 Task: Sort the products in the category "Prepared Meals" by relevance.
Action: Mouse moved to (240, 107)
Screenshot: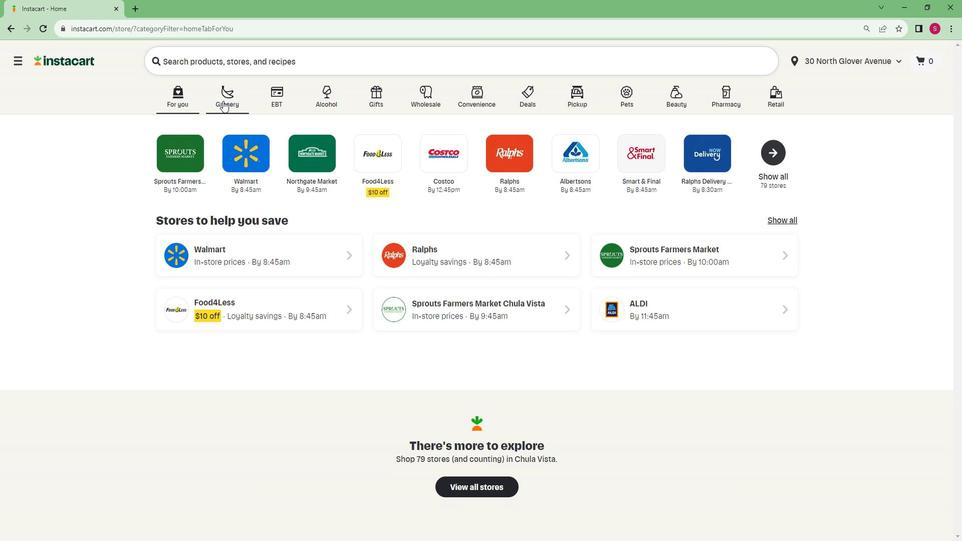 
Action: Mouse pressed left at (240, 107)
Screenshot: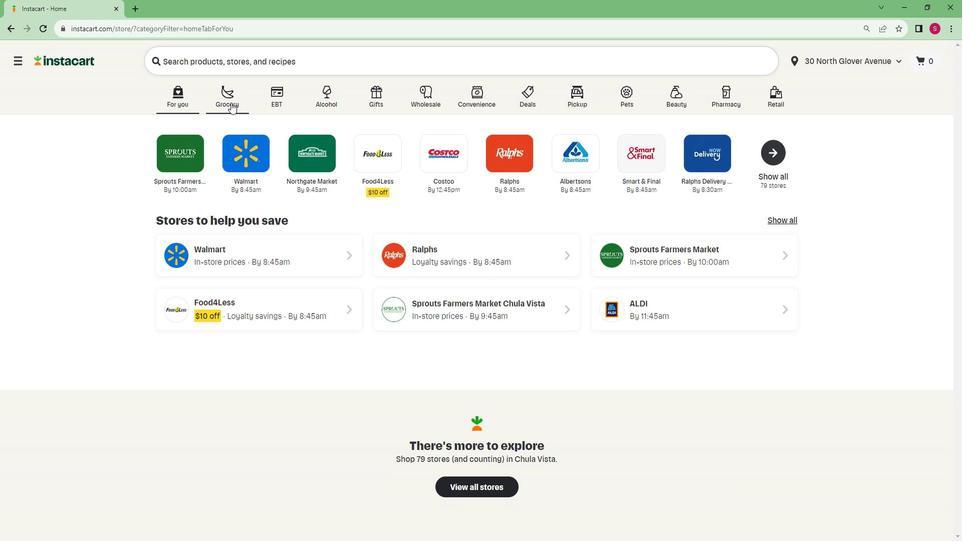 
Action: Mouse moved to (259, 286)
Screenshot: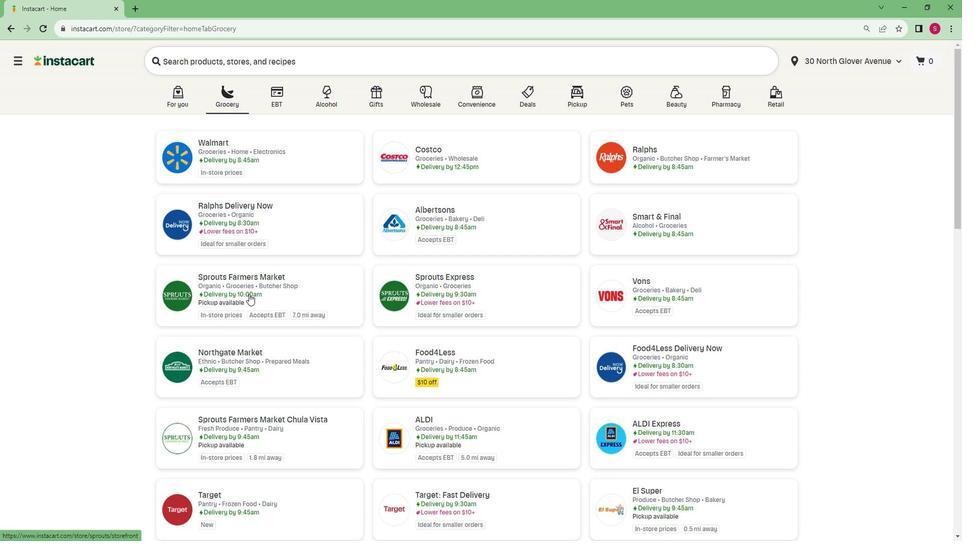 
Action: Mouse pressed left at (259, 286)
Screenshot: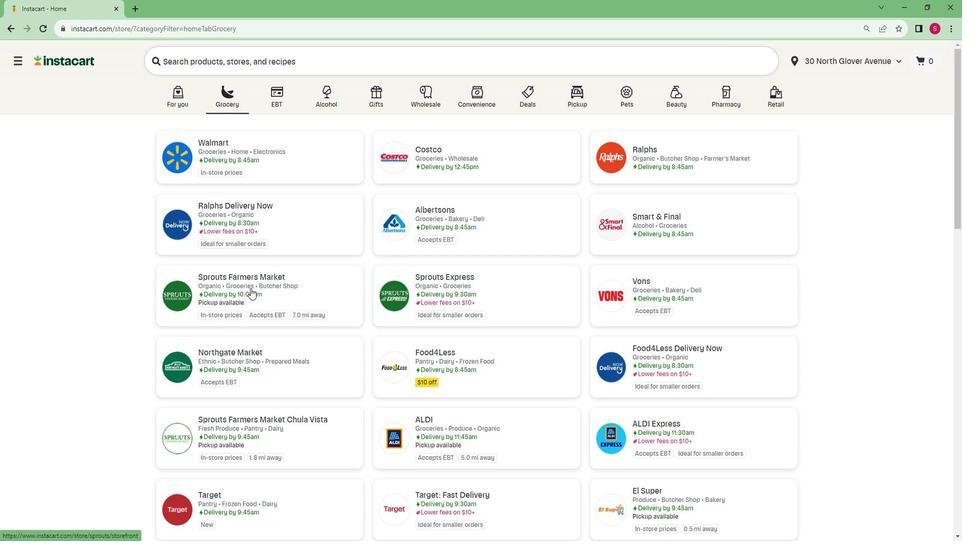 
Action: Mouse moved to (44, 378)
Screenshot: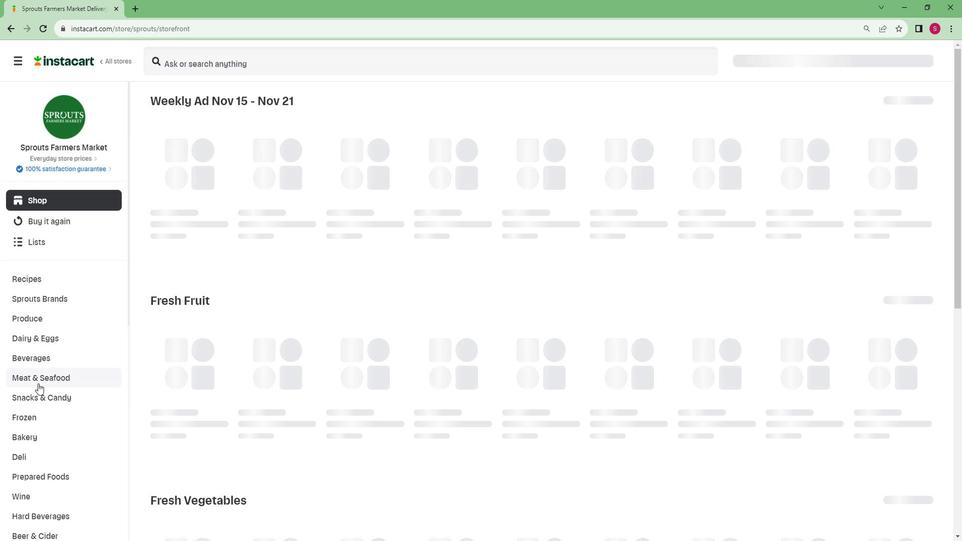 
Action: Mouse scrolled (44, 378) with delta (0, 0)
Screenshot: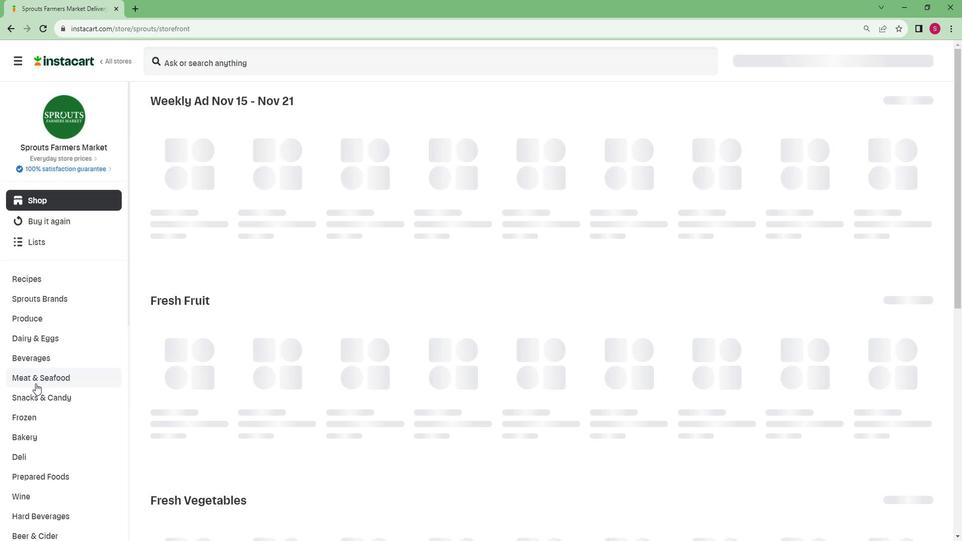 
Action: Mouse scrolled (44, 378) with delta (0, 0)
Screenshot: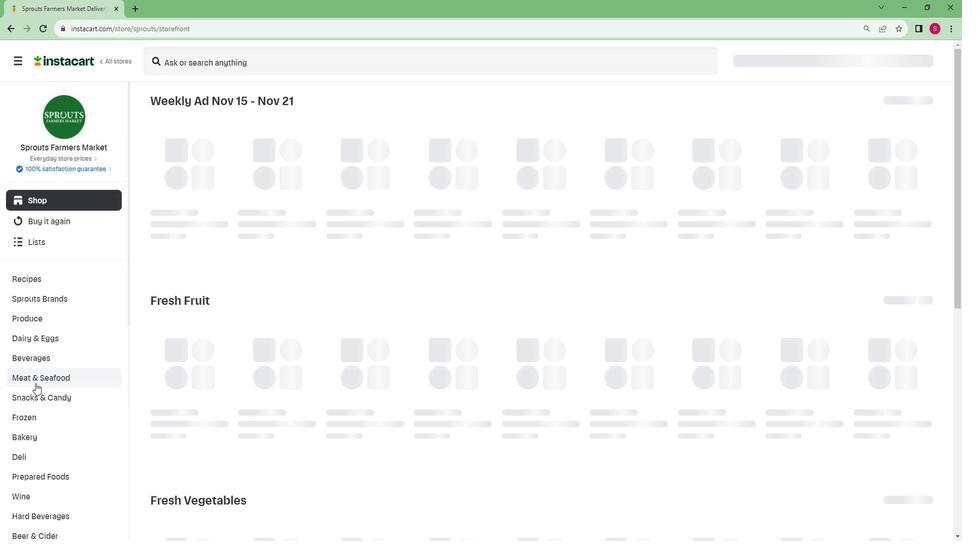 
Action: Mouse scrolled (44, 378) with delta (0, 0)
Screenshot: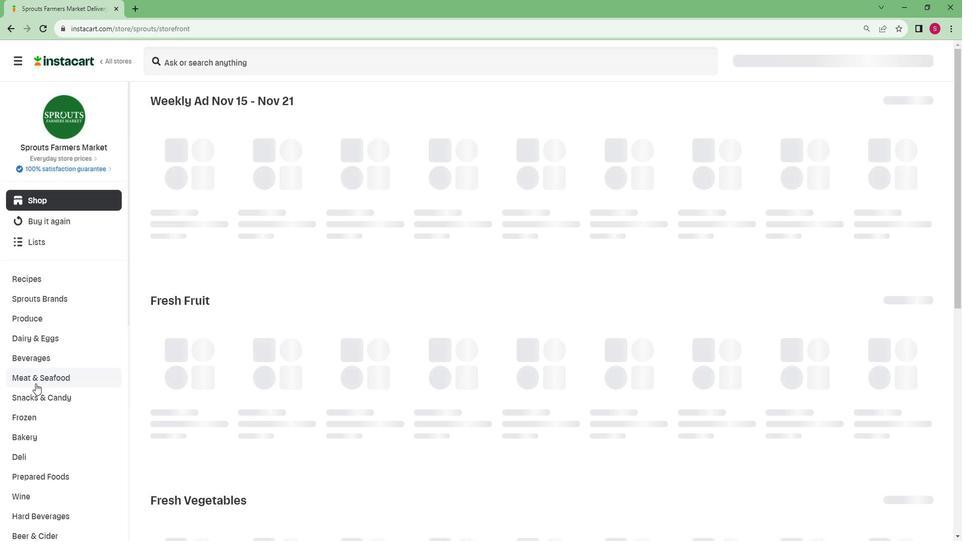 
Action: Mouse scrolled (44, 378) with delta (0, 0)
Screenshot: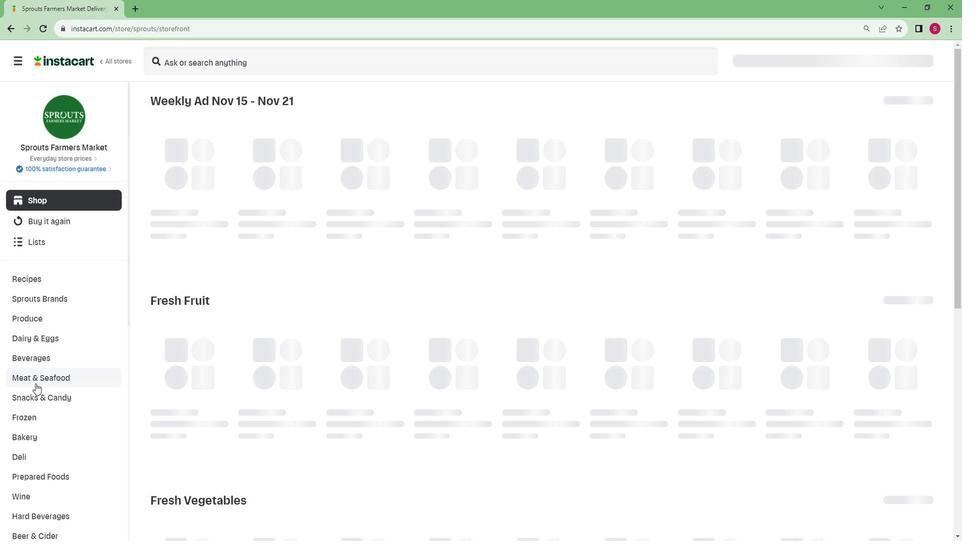 
Action: Mouse scrolled (44, 378) with delta (0, 0)
Screenshot: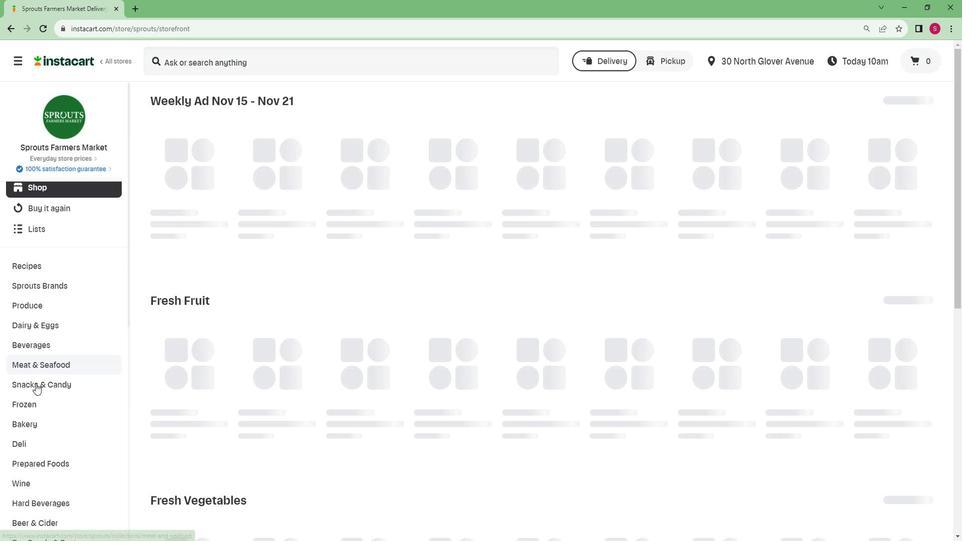 
Action: Mouse scrolled (44, 378) with delta (0, 0)
Screenshot: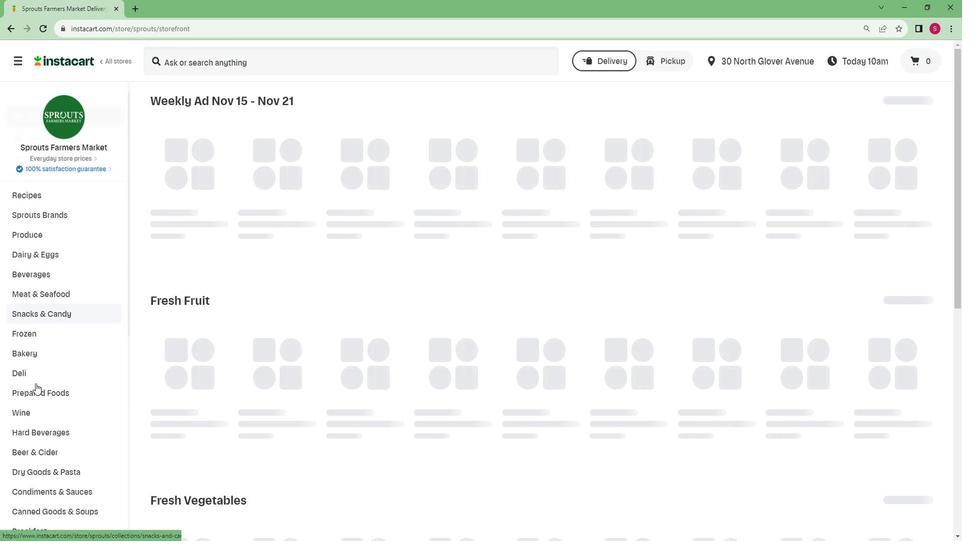 
Action: Mouse scrolled (44, 378) with delta (0, 0)
Screenshot: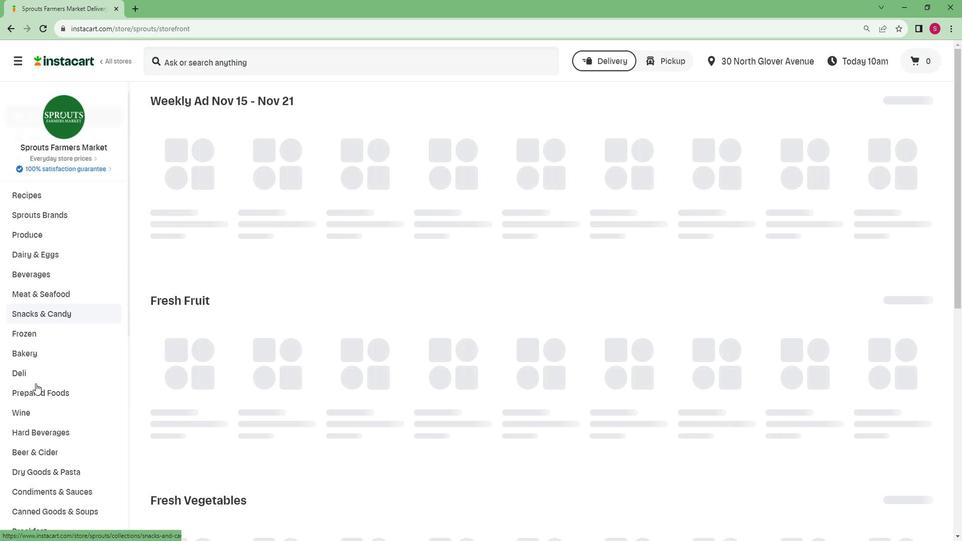 
Action: Mouse moved to (44, 423)
Screenshot: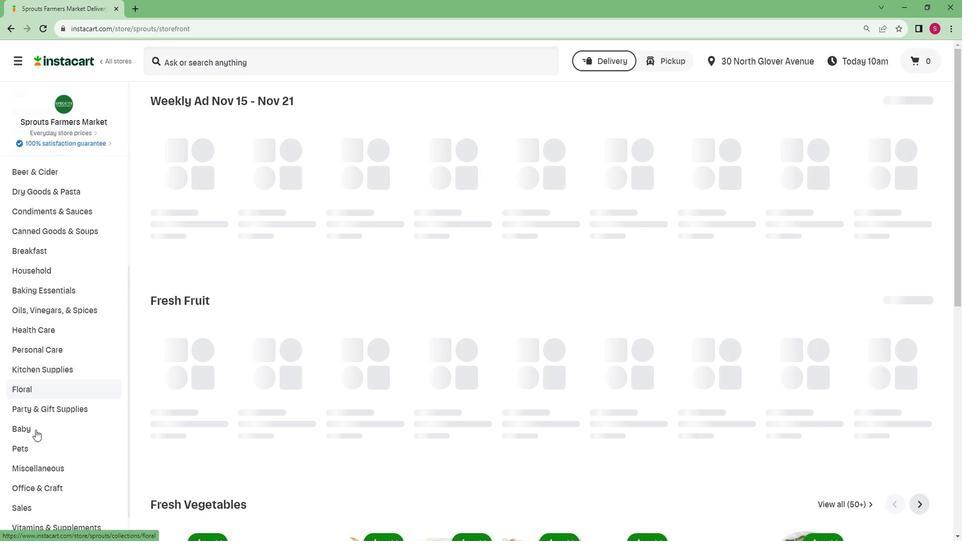 
Action: Mouse scrolled (44, 422) with delta (0, 0)
Screenshot: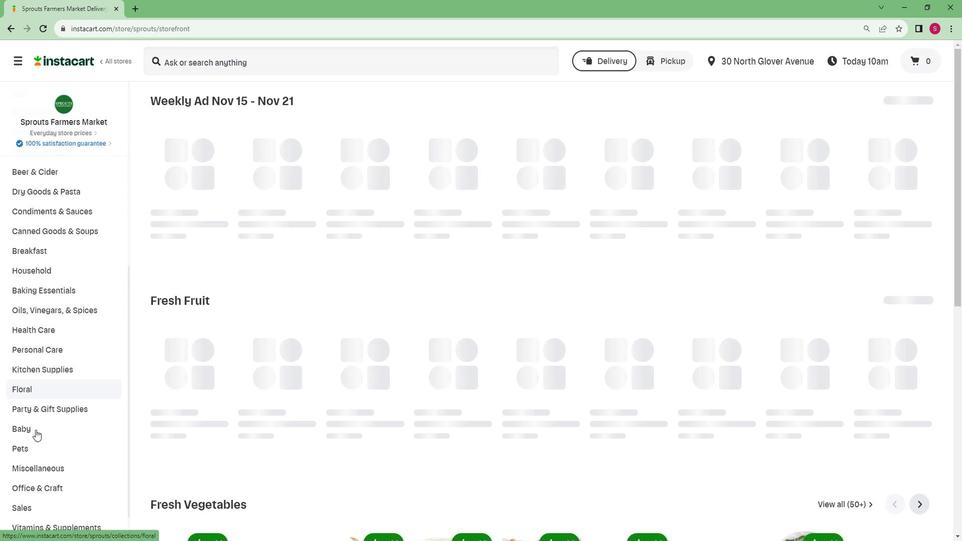 
Action: Mouse scrolled (44, 422) with delta (0, 0)
Screenshot: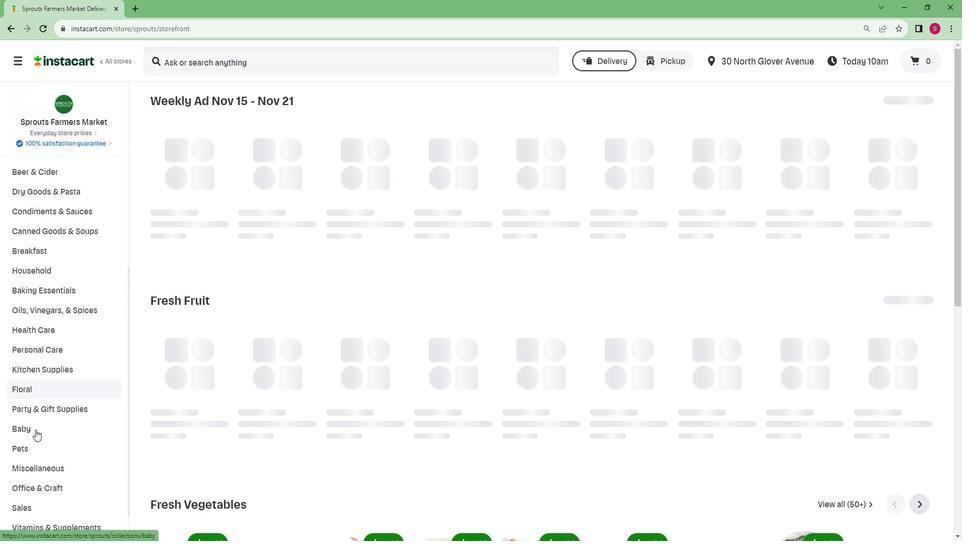 
Action: Mouse moved to (49, 512)
Screenshot: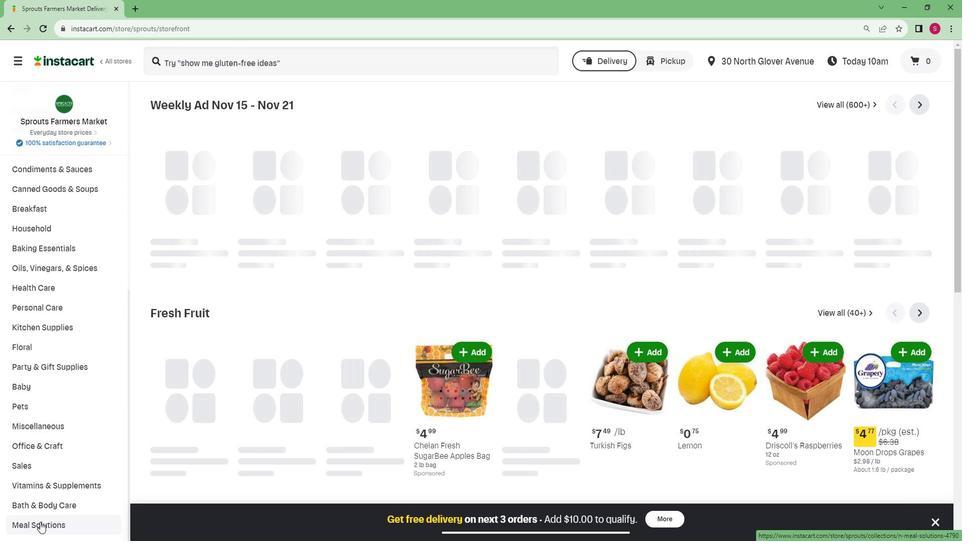 
Action: Mouse pressed left at (49, 512)
Screenshot: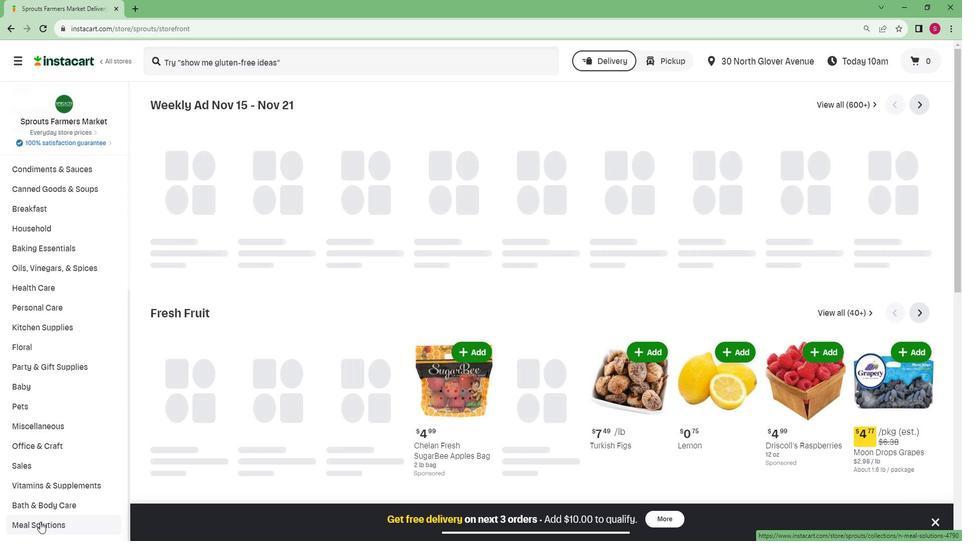 
Action: Mouse moved to (56, 453)
Screenshot: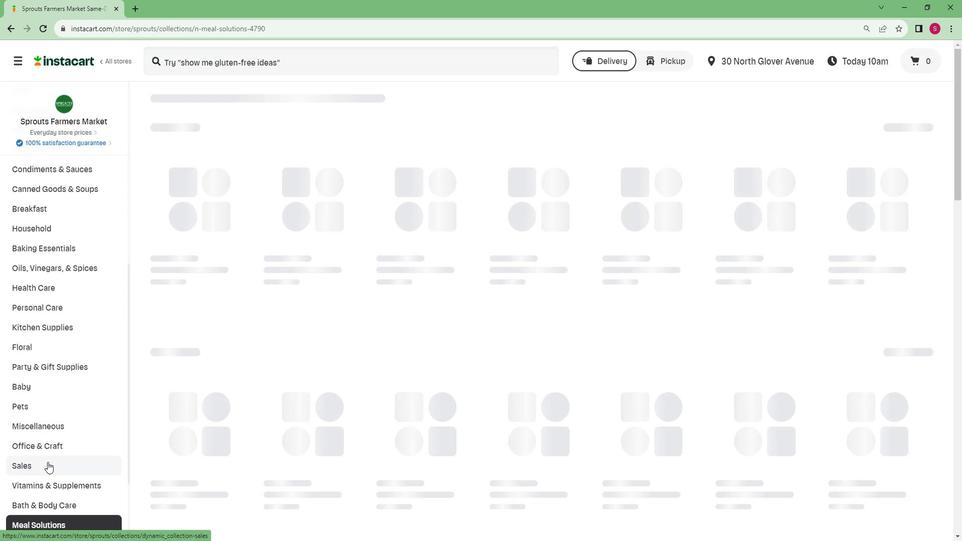
Action: Mouse scrolled (56, 453) with delta (0, 0)
Screenshot: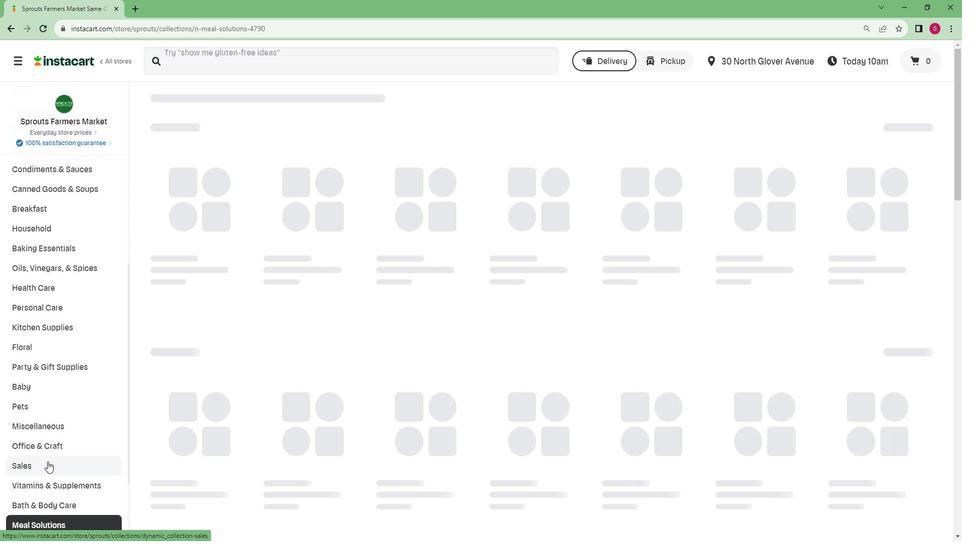 
Action: Mouse scrolled (56, 453) with delta (0, 0)
Screenshot: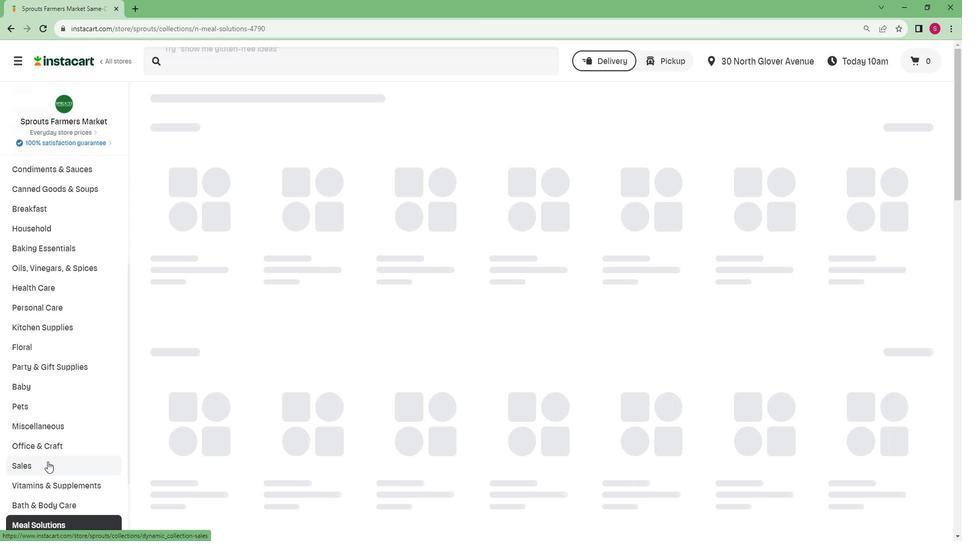 
Action: Mouse scrolled (56, 453) with delta (0, 0)
Screenshot: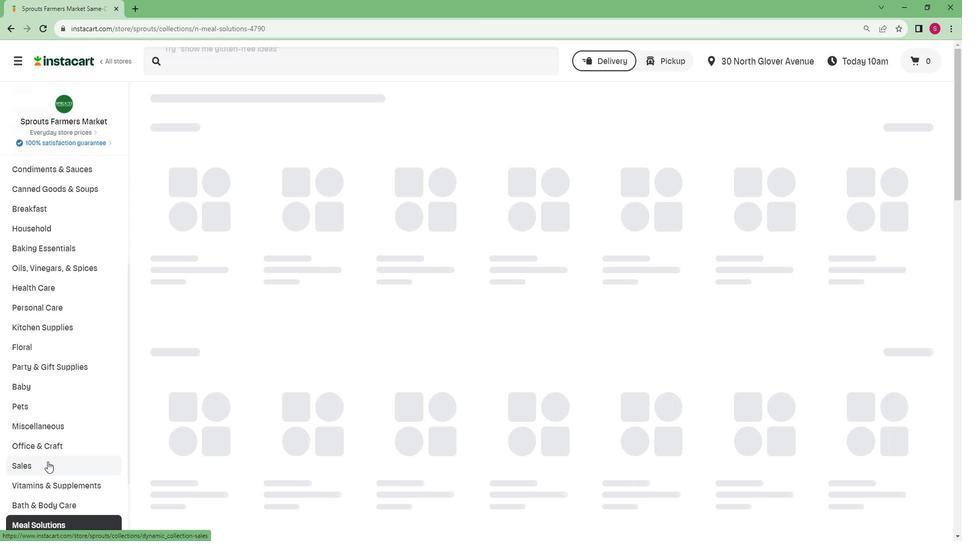 
Action: Mouse scrolled (56, 453) with delta (0, 0)
Screenshot: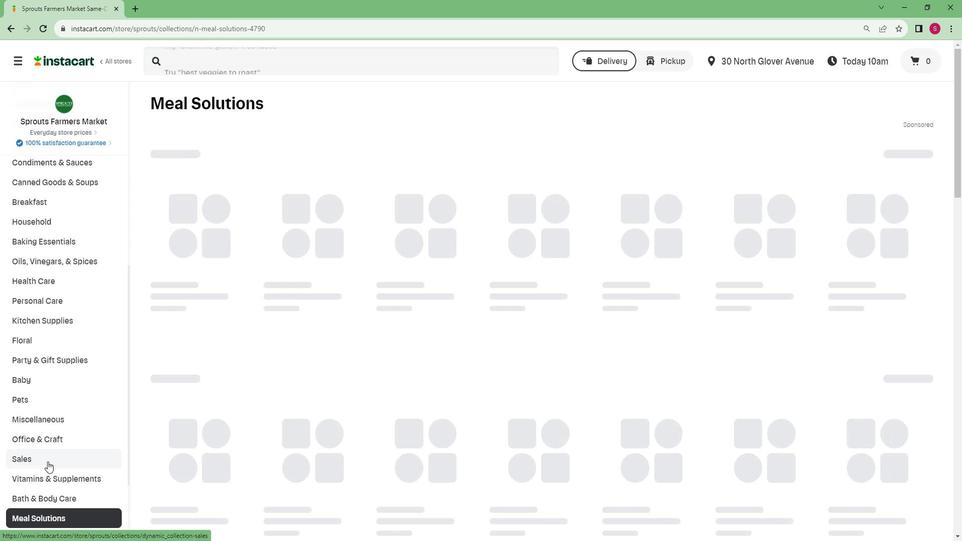 
Action: Mouse scrolled (56, 453) with delta (0, 0)
Screenshot: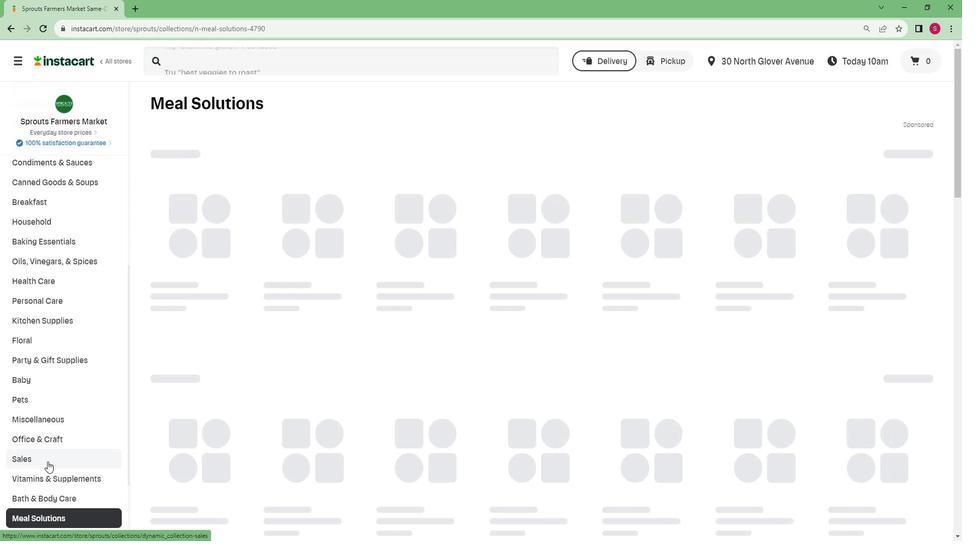 
Action: Mouse moved to (56, 454)
Screenshot: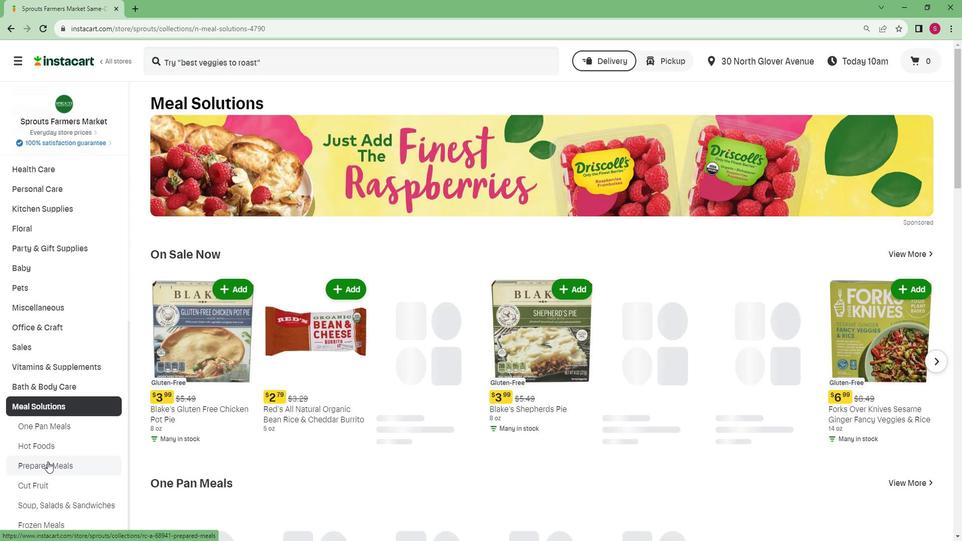 
Action: Mouse pressed left at (56, 454)
Screenshot: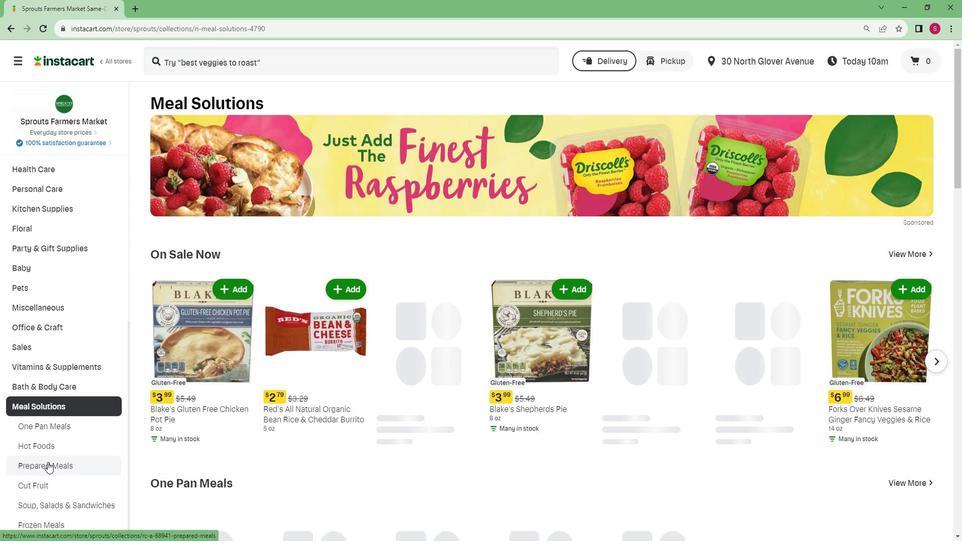 
Action: Mouse moved to (880, 138)
Screenshot: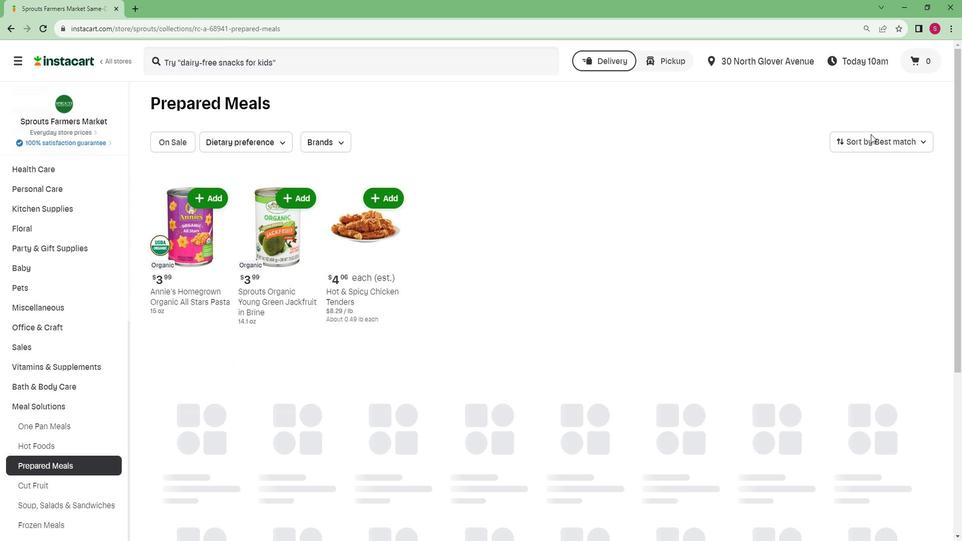
Action: Mouse pressed left at (880, 138)
Screenshot: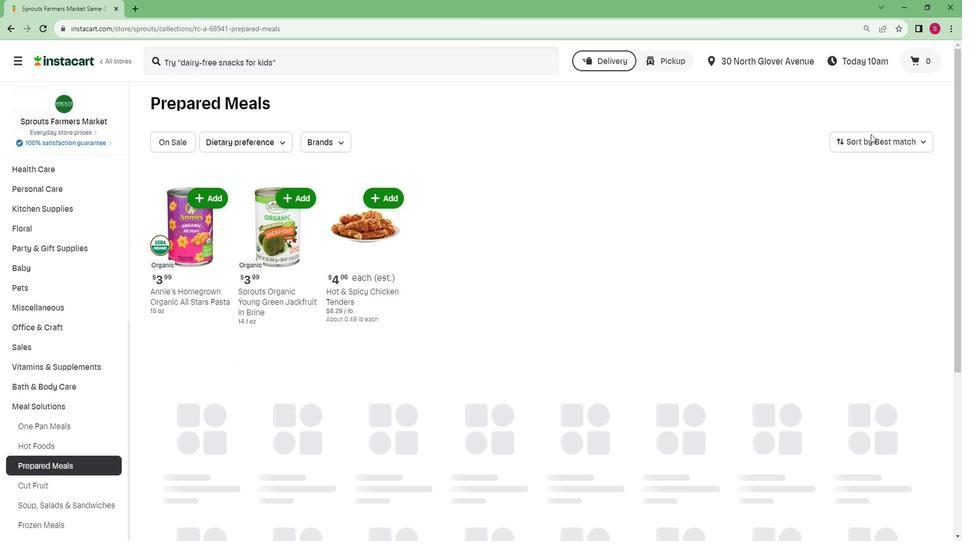
Action: Mouse moved to (852, 290)
Screenshot: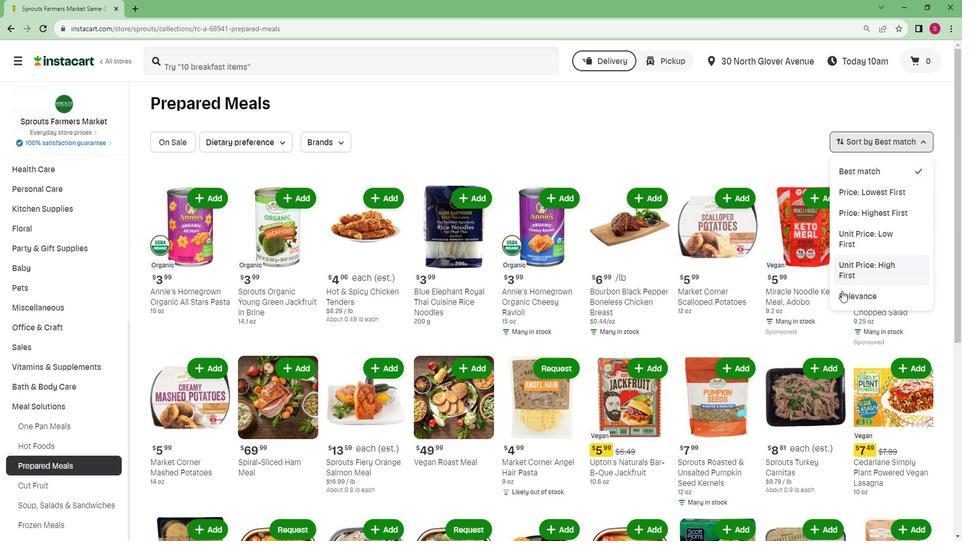 
Action: Mouse pressed left at (852, 290)
Screenshot: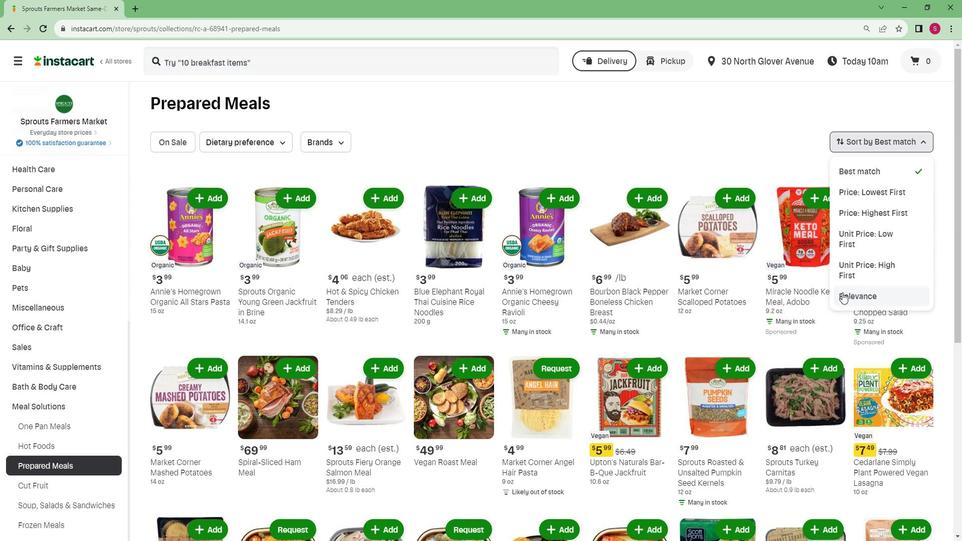 
Action: Mouse moved to (700, 279)
Screenshot: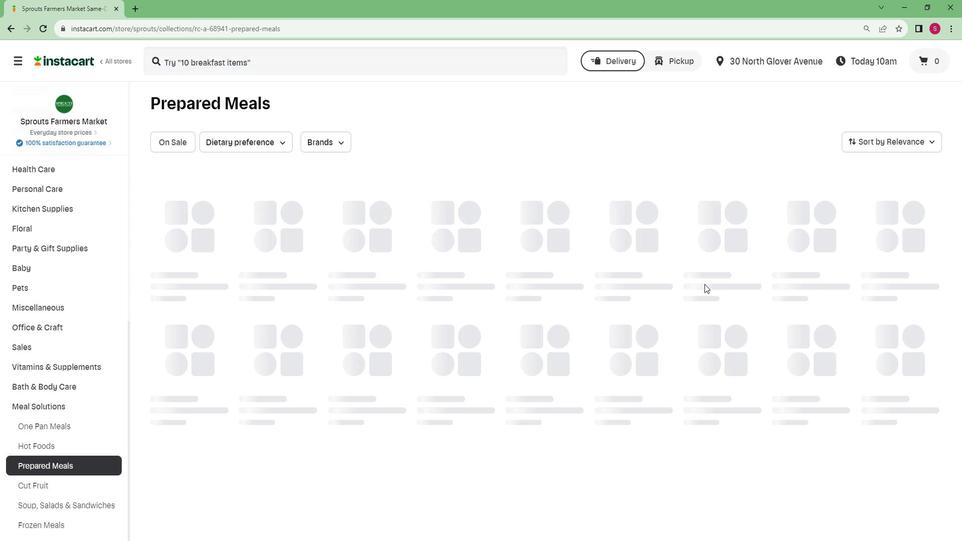 
